 Task: Select a due date automation when advanced on, 2 days before a card is due add fields without custom field "Resume" set to a date between 1 and 7 days from now at 11:00 AM.
Action: Mouse moved to (1095, 82)
Screenshot: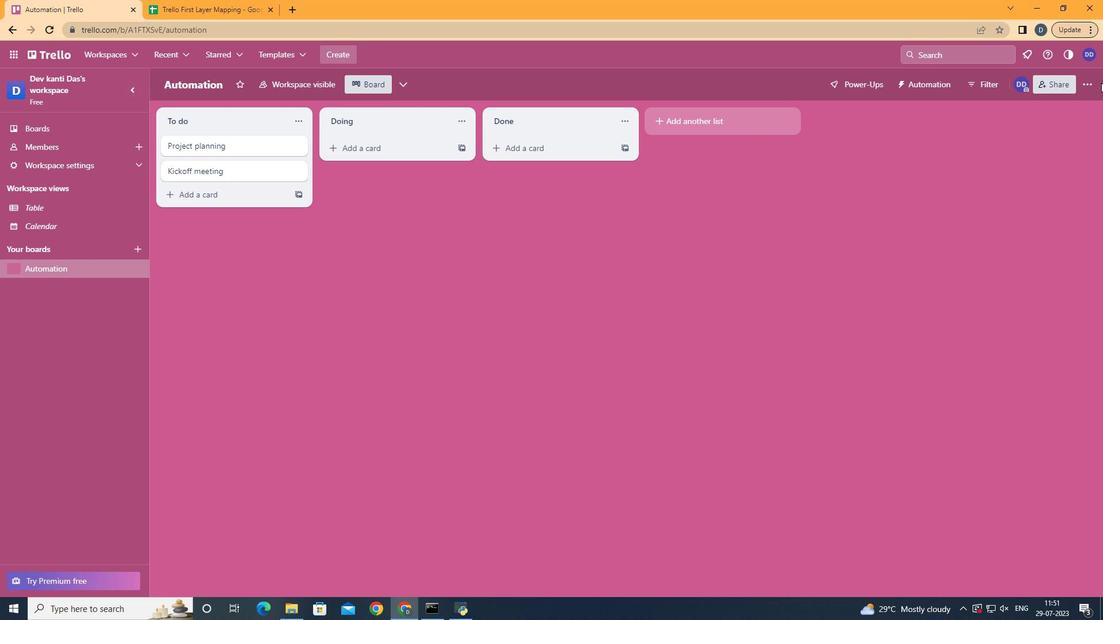 
Action: Mouse pressed left at (1095, 82)
Screenshot: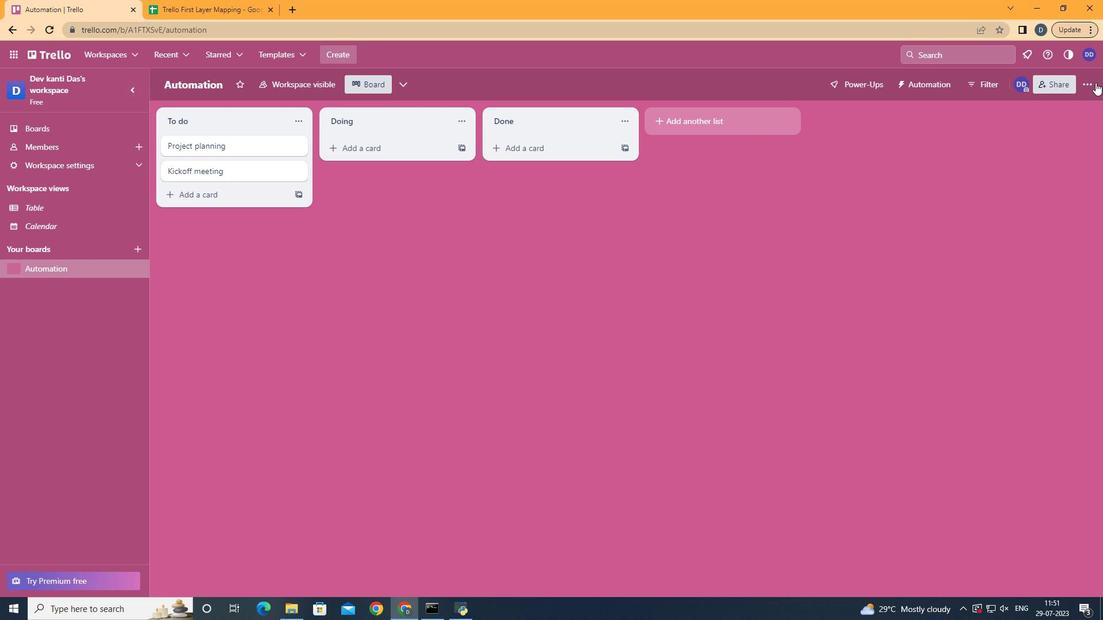 
Action: Mouse moved to (987, 240)
Screenshot: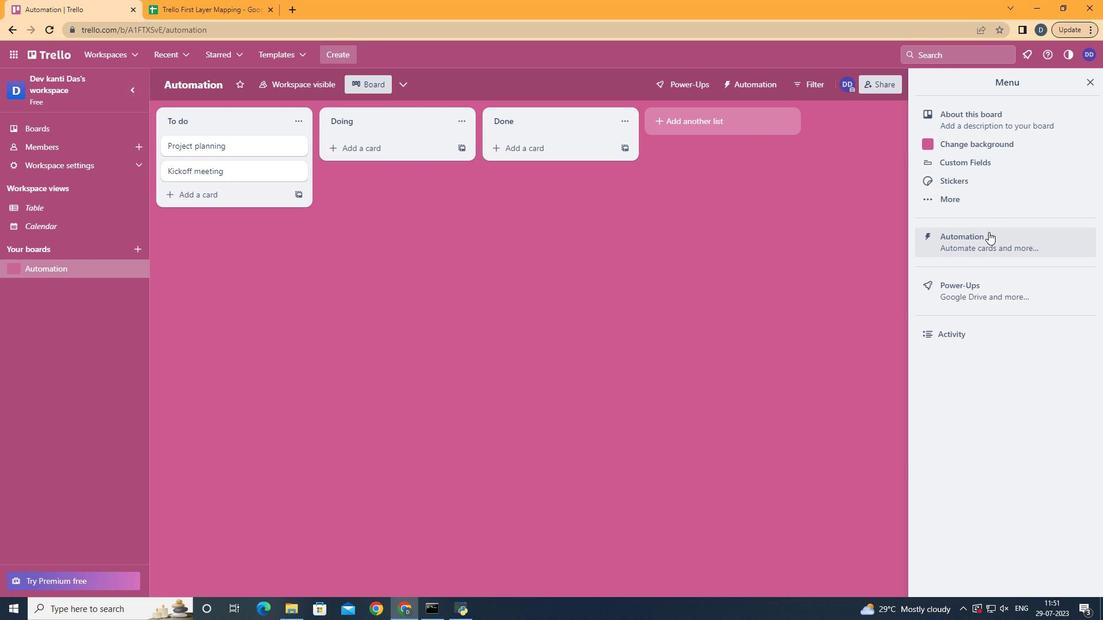
Action: Mouse pressed left at (987, 240)
Screenshot: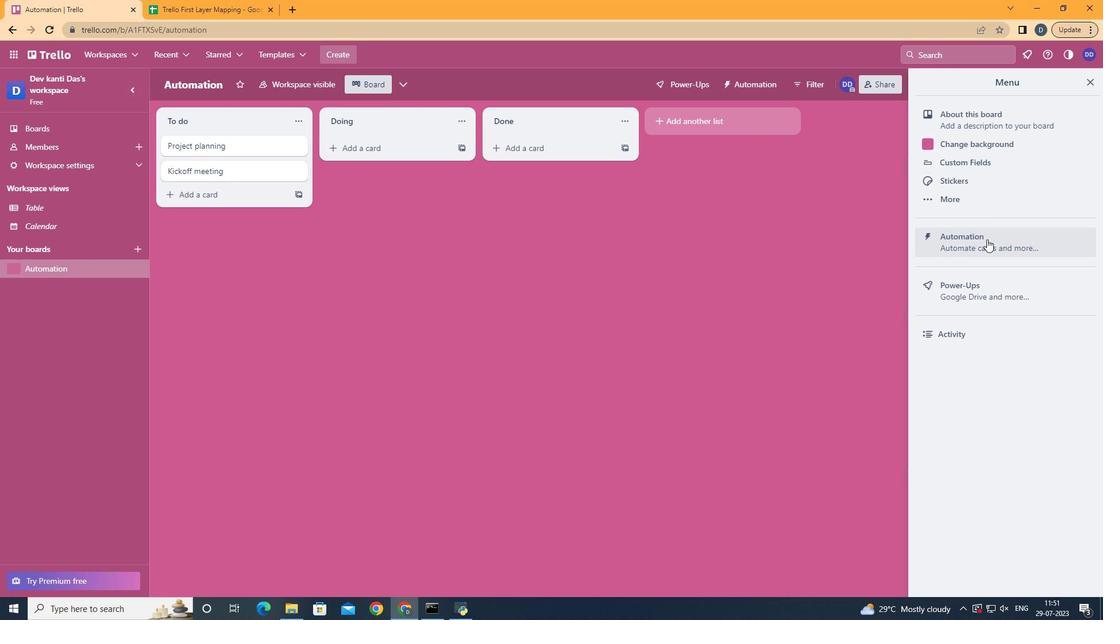 
Action: Mouse moved to (208, 237)
Screenshot: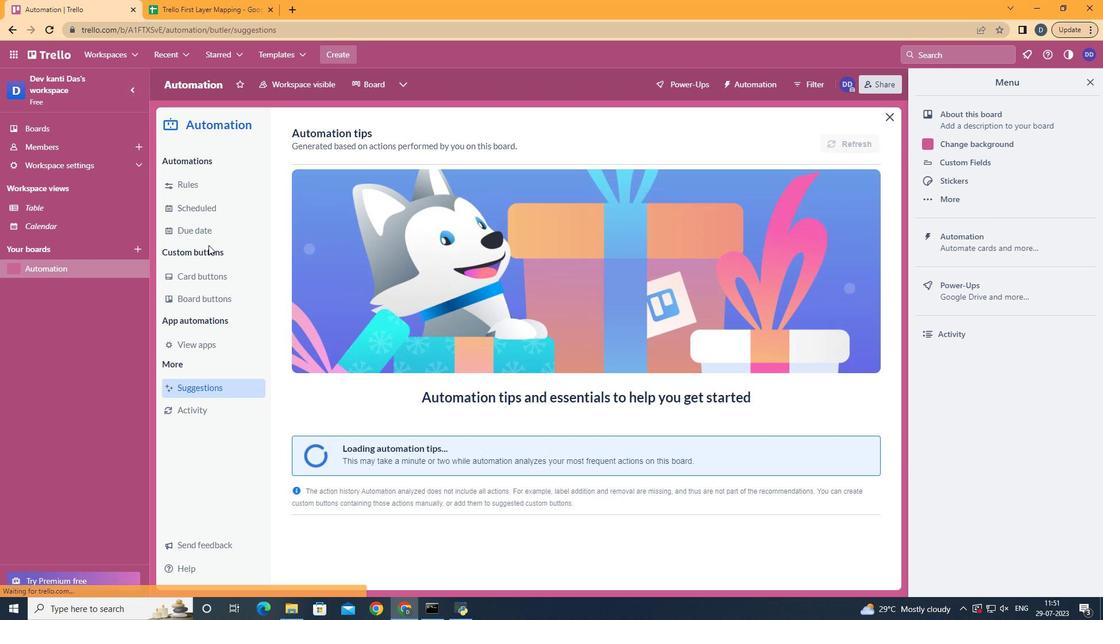 
Action: Mouse pressed left at (208, 237)
Screenshot: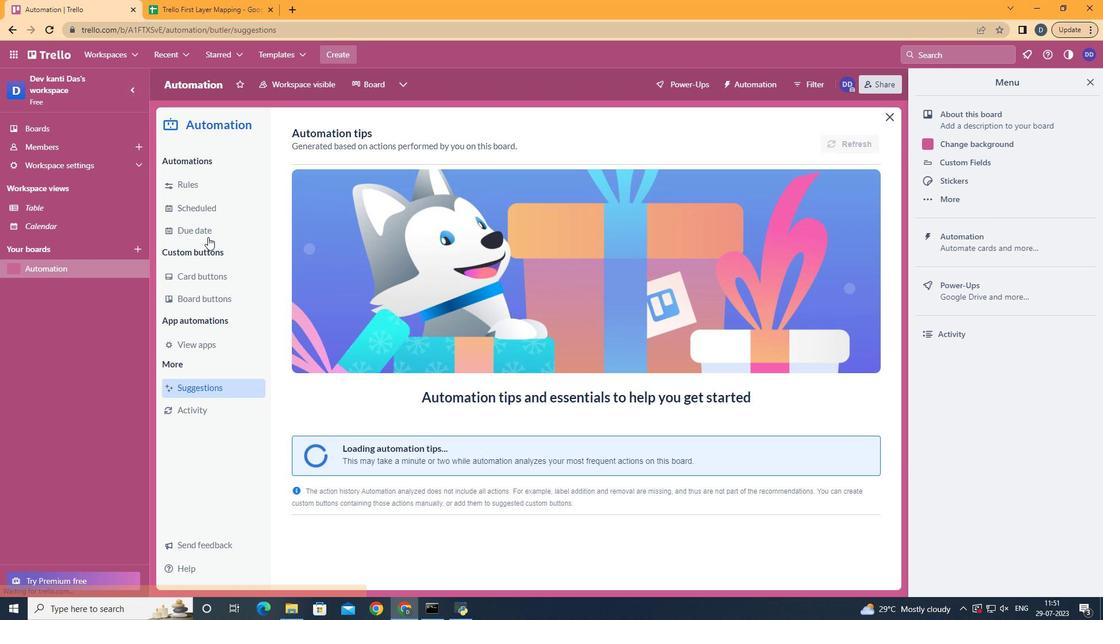 
Action: Mouse moved to (814, 137)
Screenshot: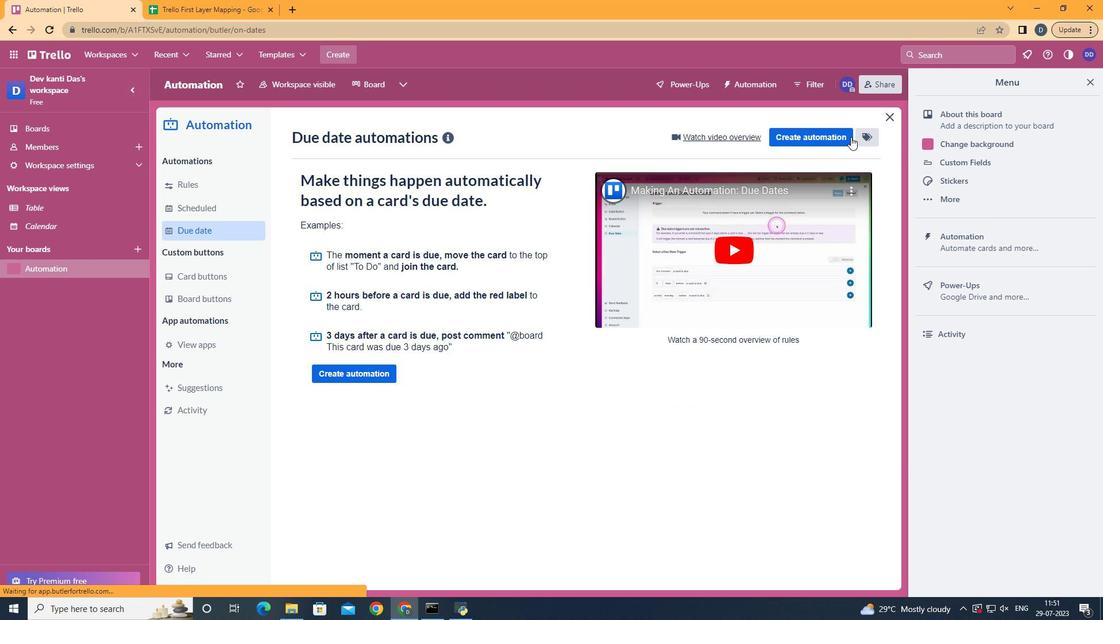 
Action: Mouse pressed left at (814, 137)
Screenshot: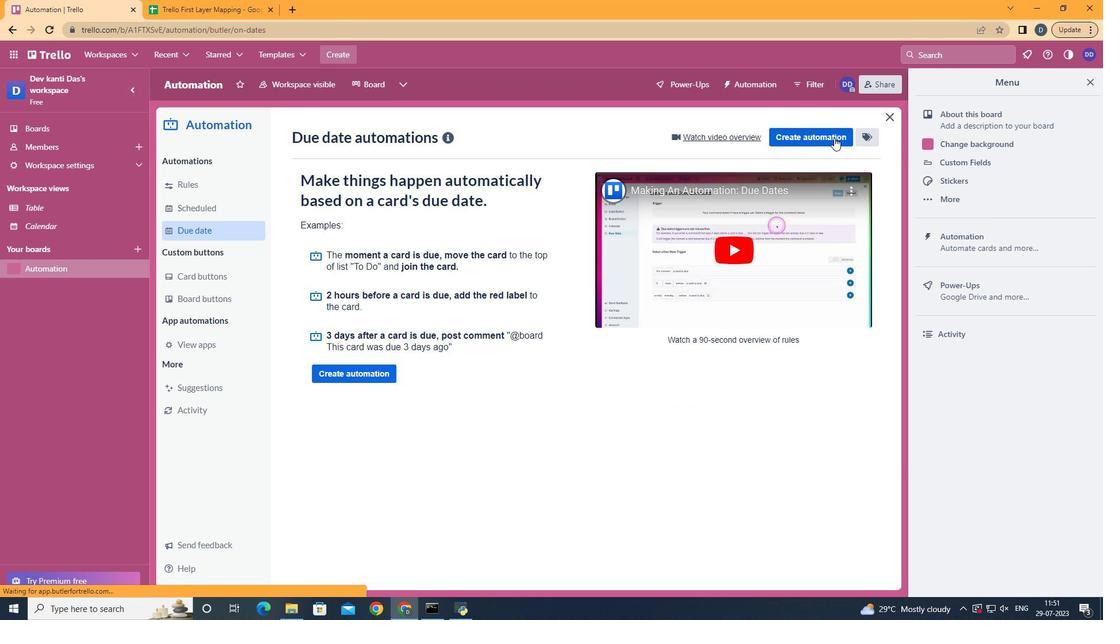 
Action: Mouse moved to (601, 248)
Screenshot: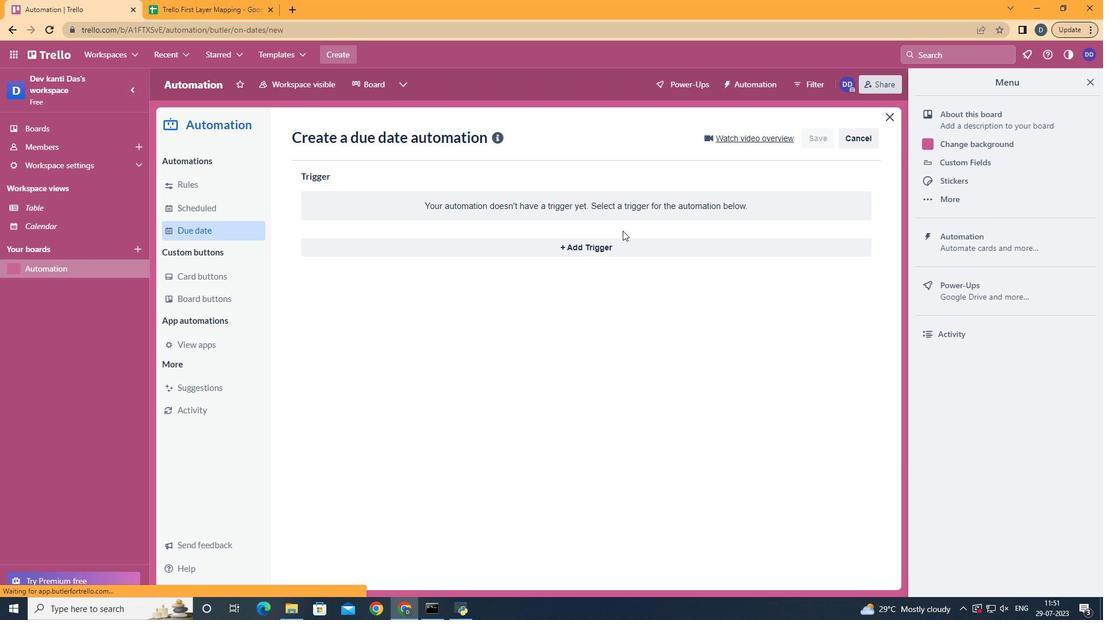
Action: Mouse pressed left at (601, 248)
Screenshot: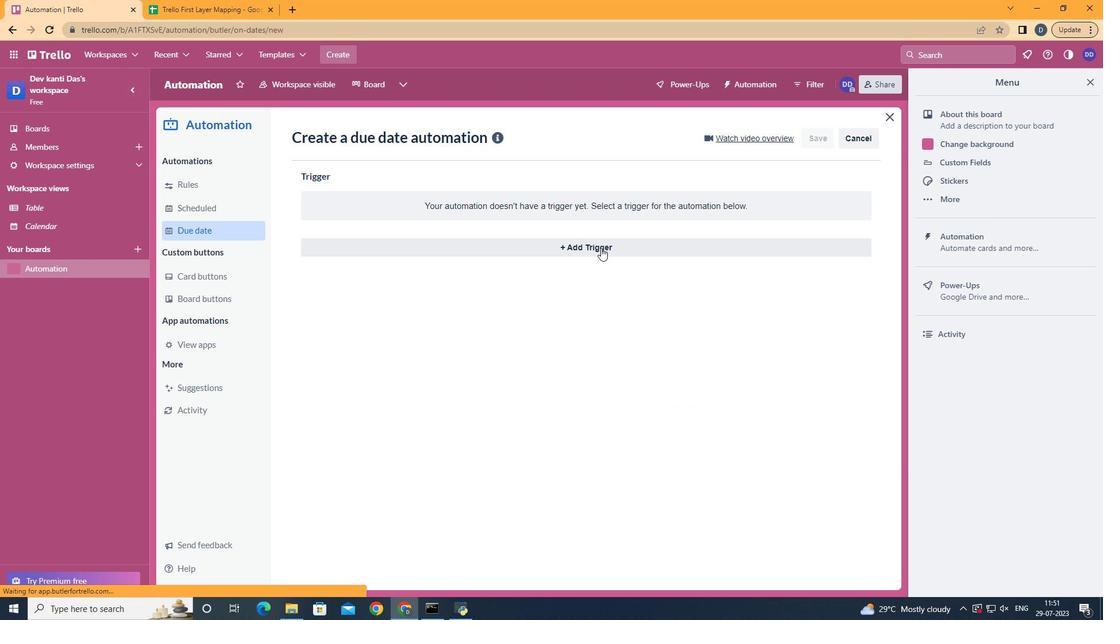 
Action: Mouse moved to (453, 422)
Screenshot: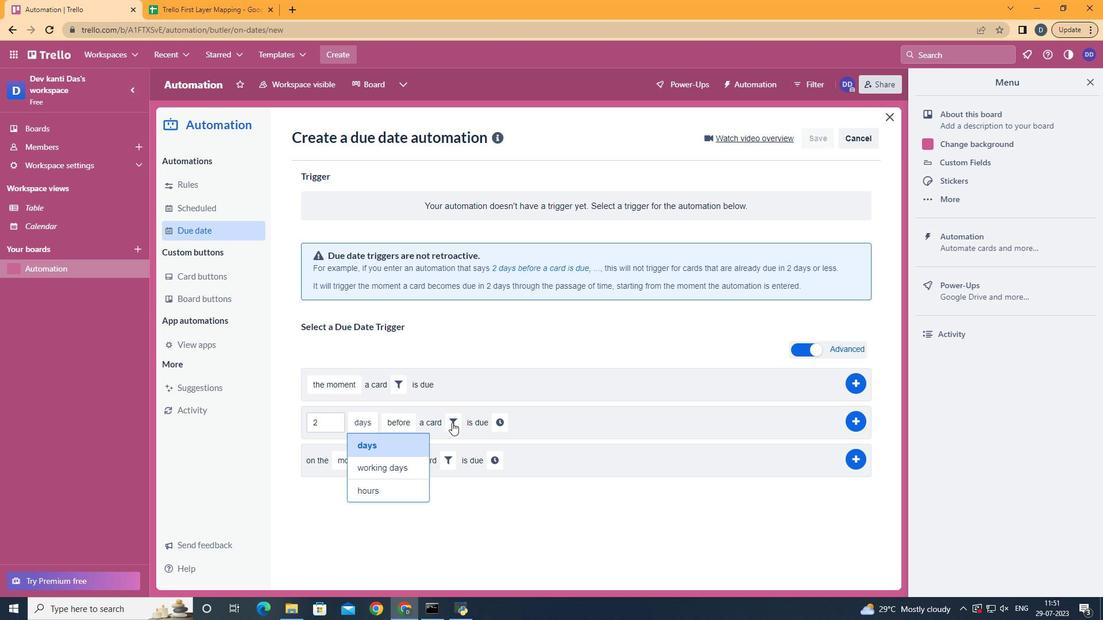 
Action: Mouse pressed left at (453, 422)
Screenshot: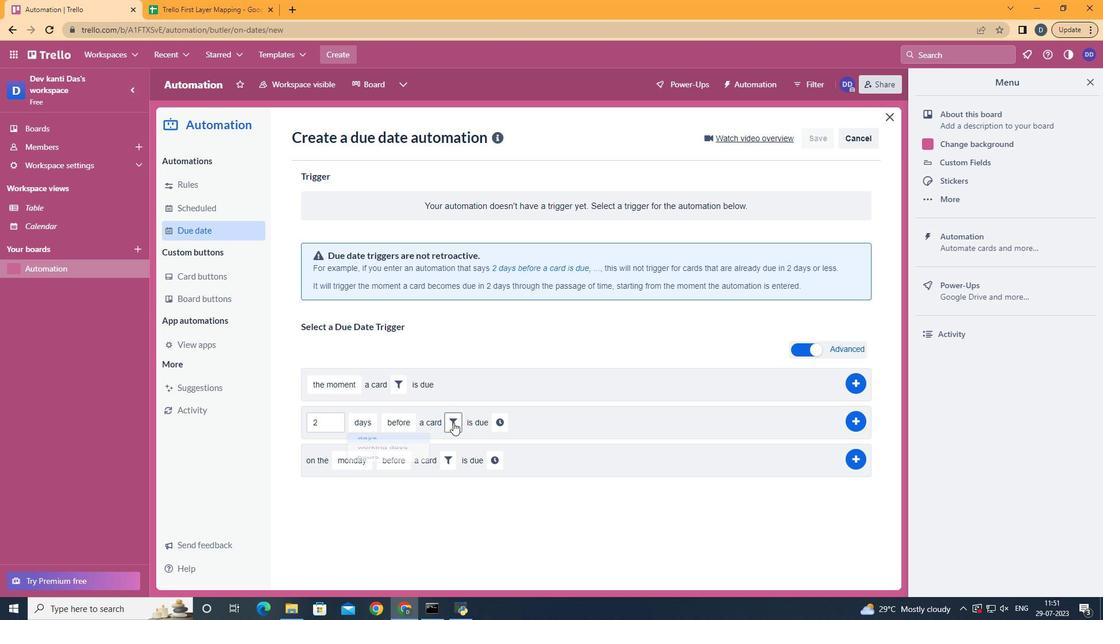 
Action: Mouse moved to (645, 470)
Screenshot: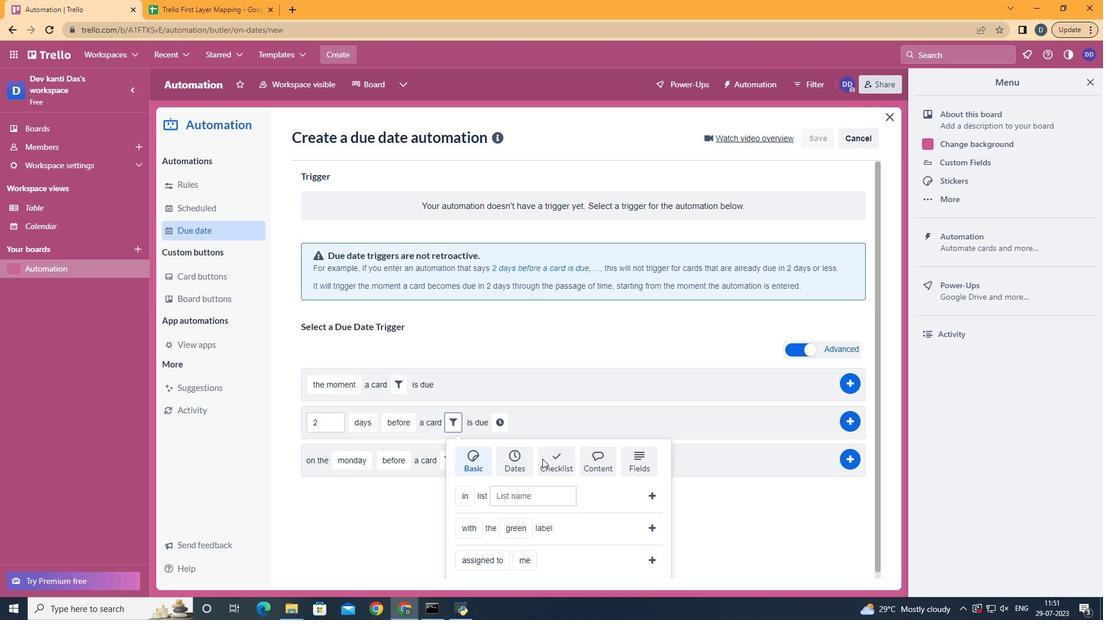 
Action: Mouse pressed left at (645, 470)
Screenshot: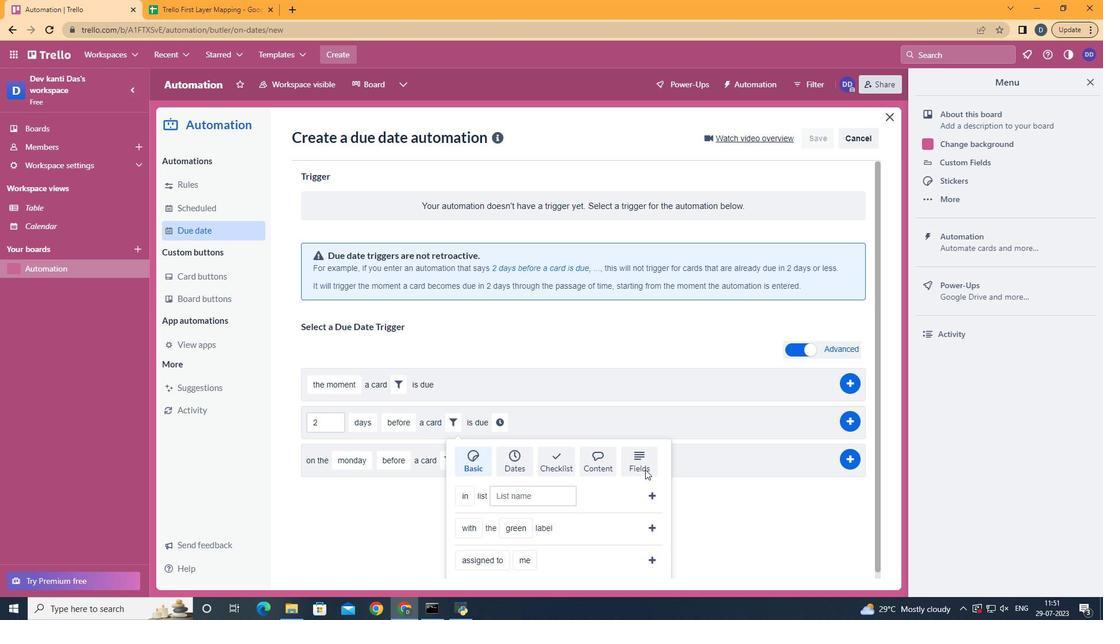 
Action: Mouse scrolled (645, 469) with delta (0, 0)
Screenshot: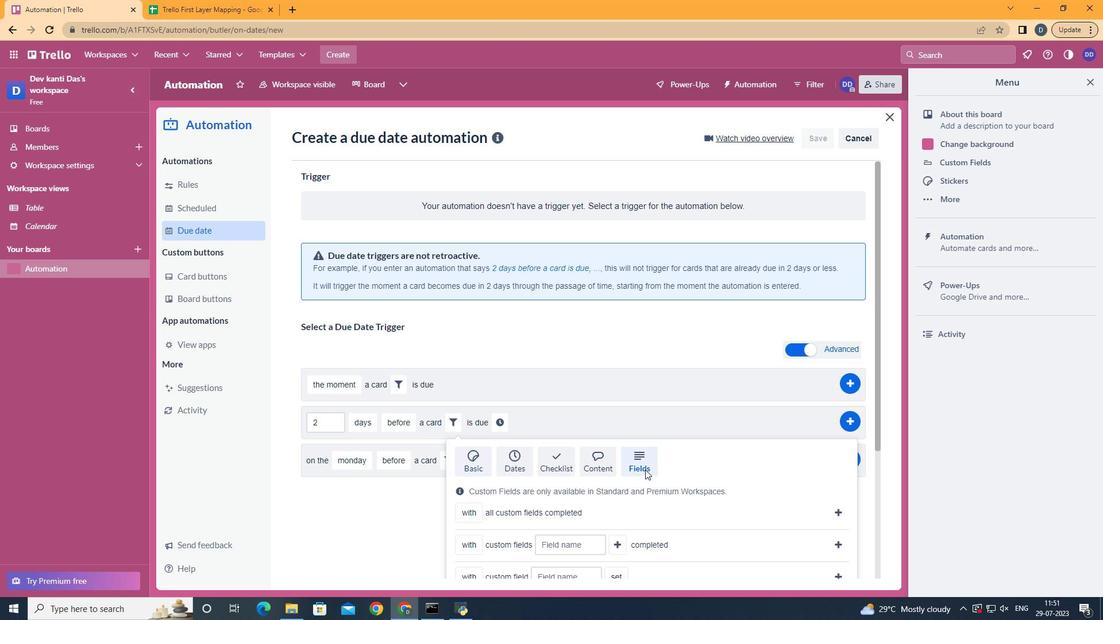 
Action: Mouse scrolled (645, 469) with delta (0, 0)
Screenshot: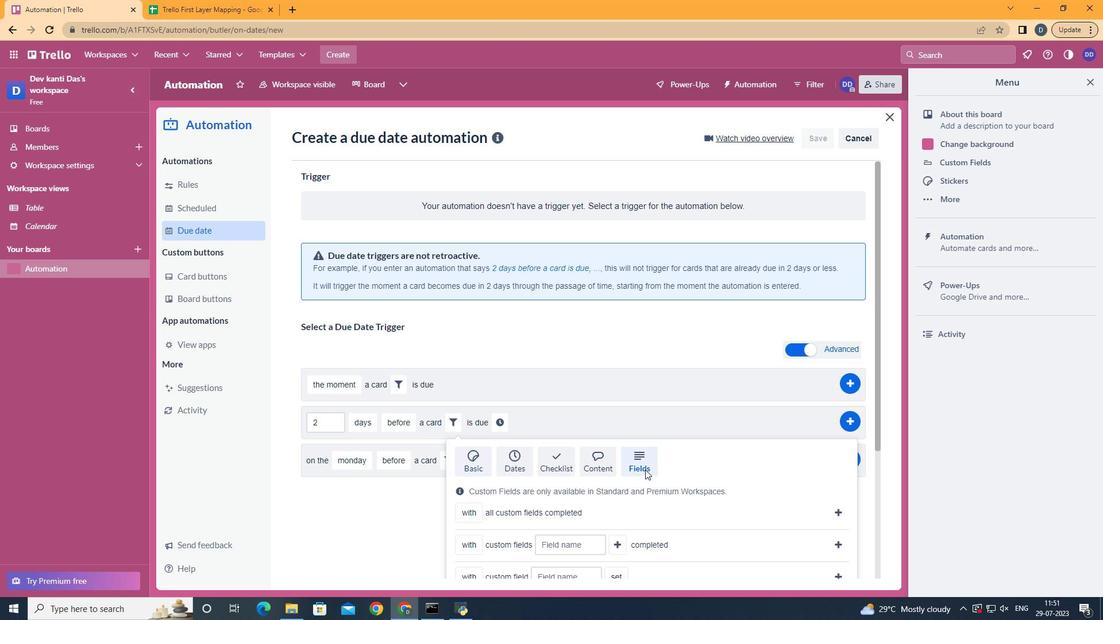 
Action: Mouse scrolled (645, 469) with delta (0, 0)
Screenshot: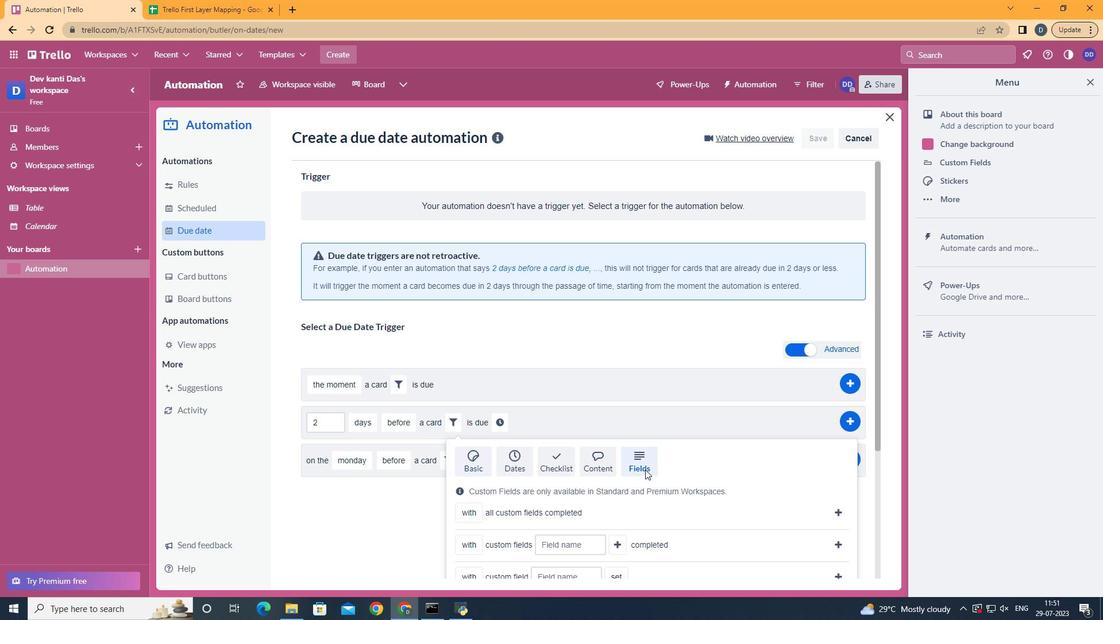 
Action: Mouse scrolled (645, 469) with delta (0, 0)
Screenshot: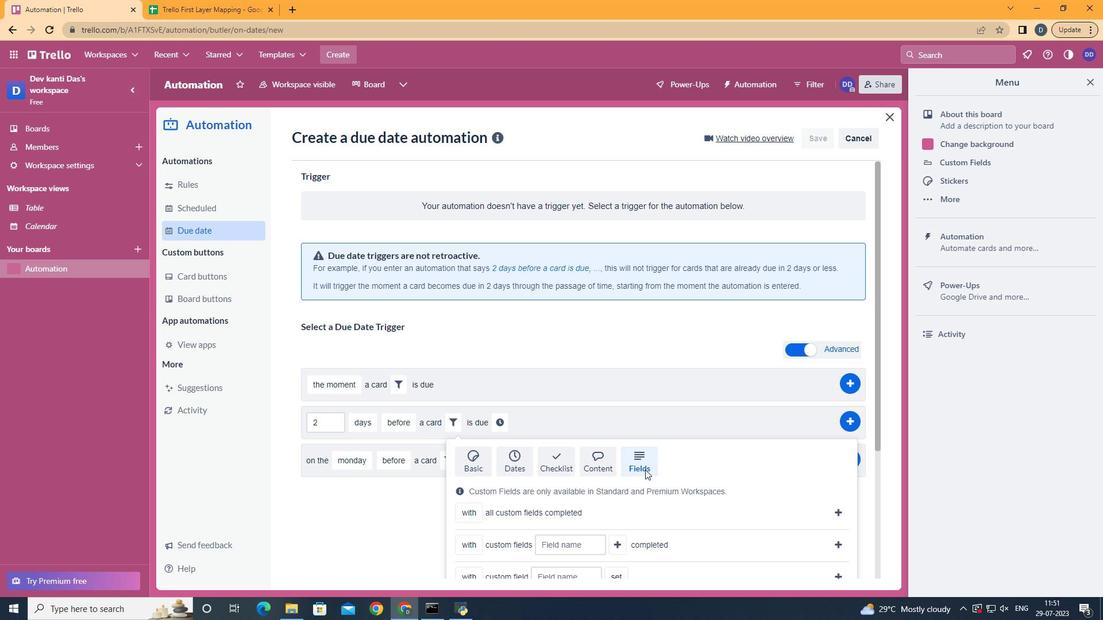 
Action: Mouse scrolled (645, 469) with delta (0, 0)
Screenshot: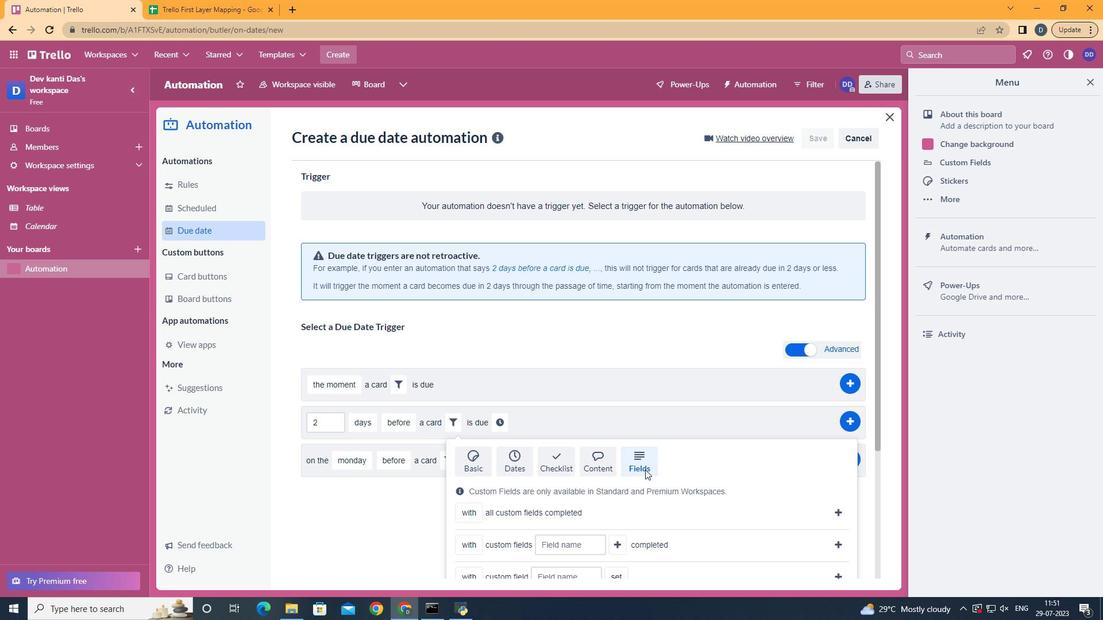 
Action: Mouse scrolled (645, 469) with delta (0, 0)
Screenshot: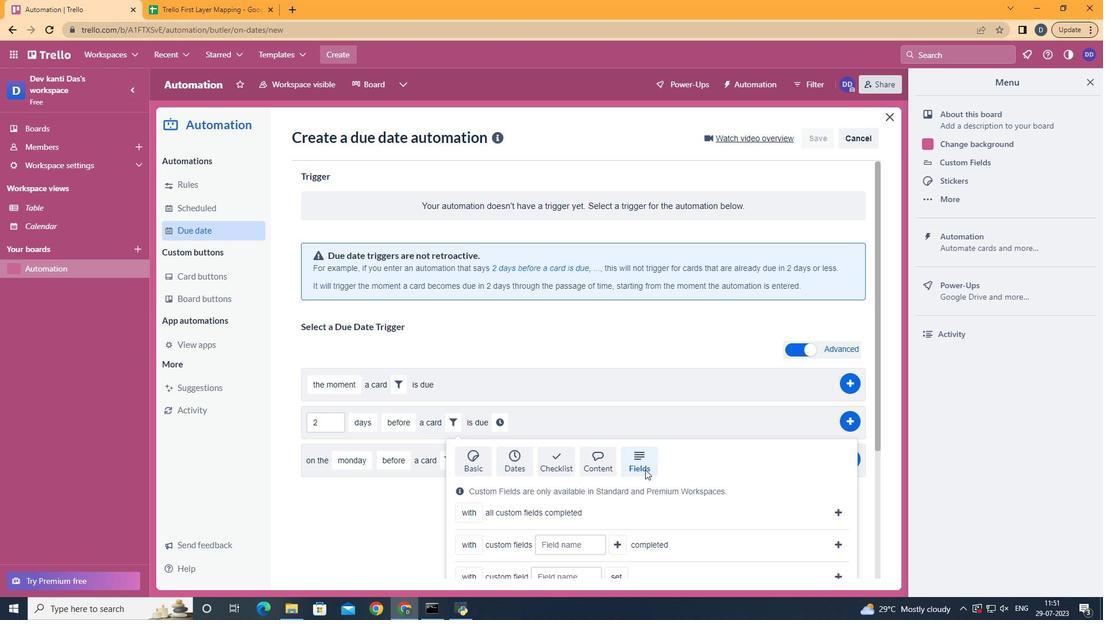 
Action: Mouse moved to (481, 536)
Screenshot: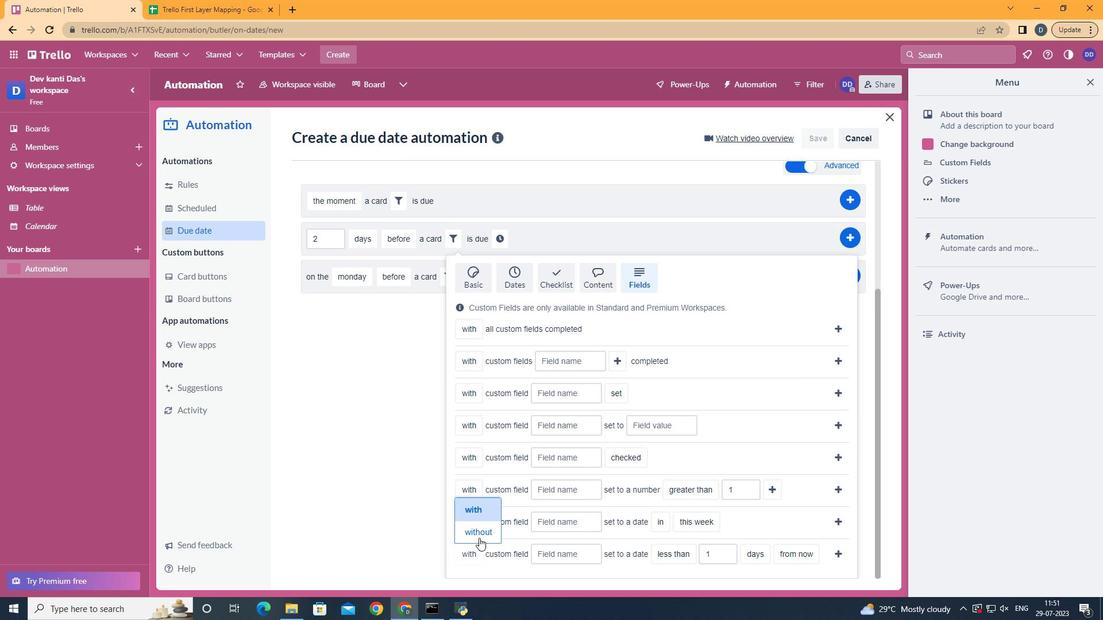 
Action: Mouse pressed left at (481, 536)
Screenshot: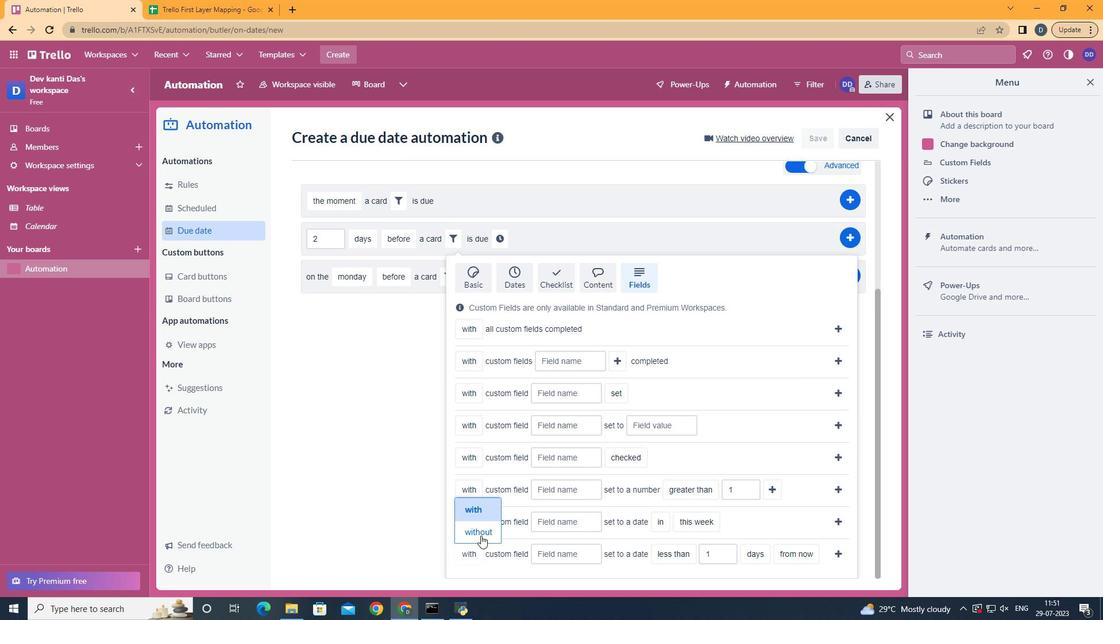 
Action: Mouse moved to (568, 555)
Screenshot: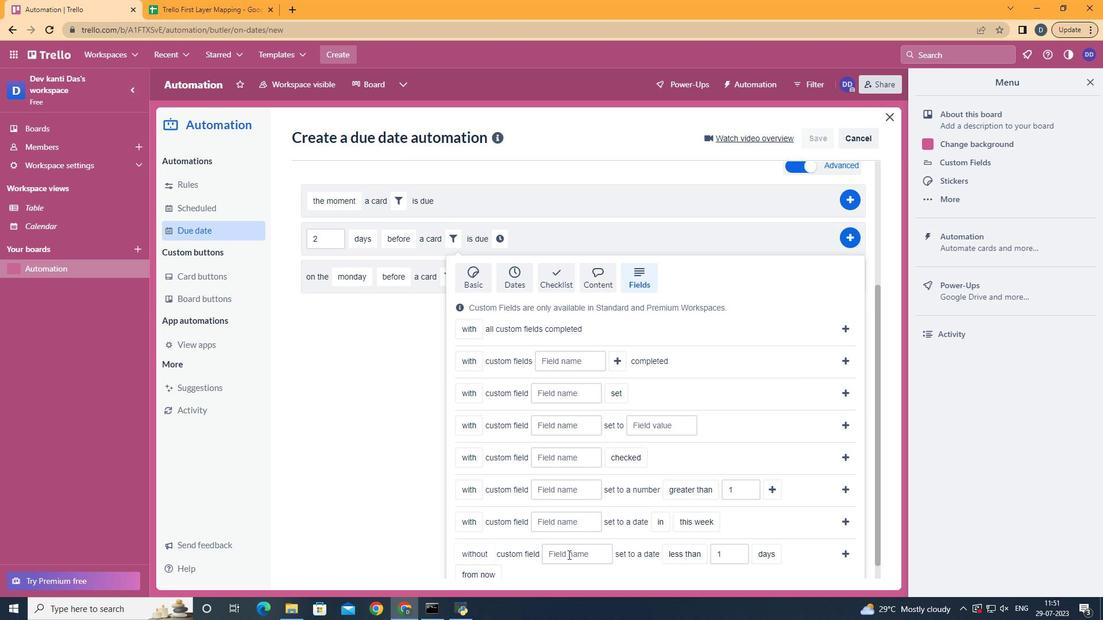 
Action: Mouse pressed left at (568, 555)
Screenshot: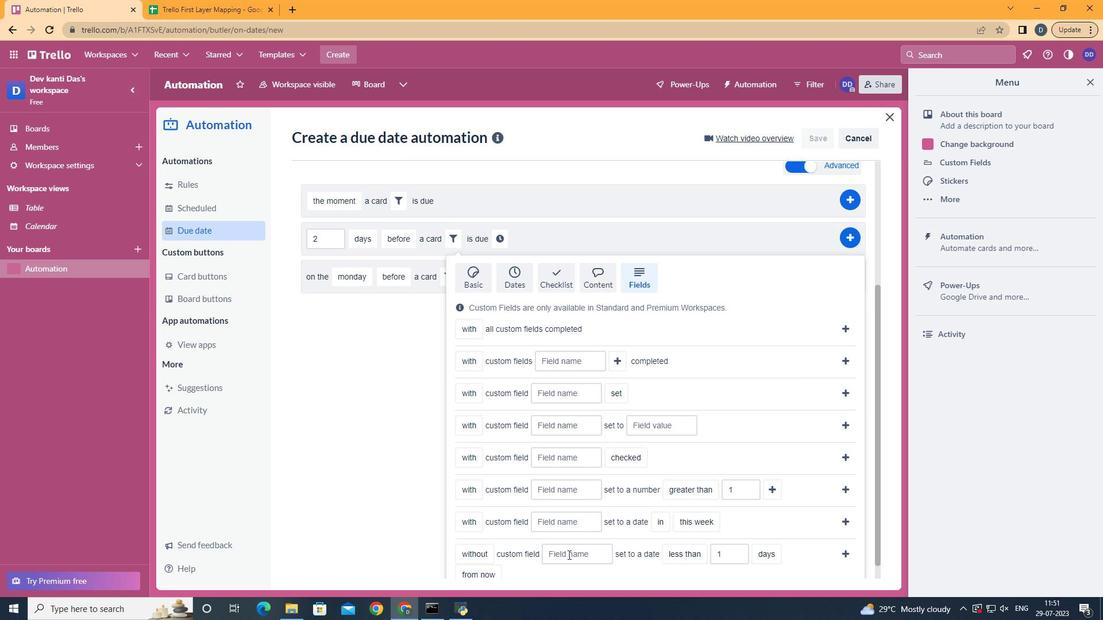 
Action: Key pressed <Key.shift>Resume
Screenshot: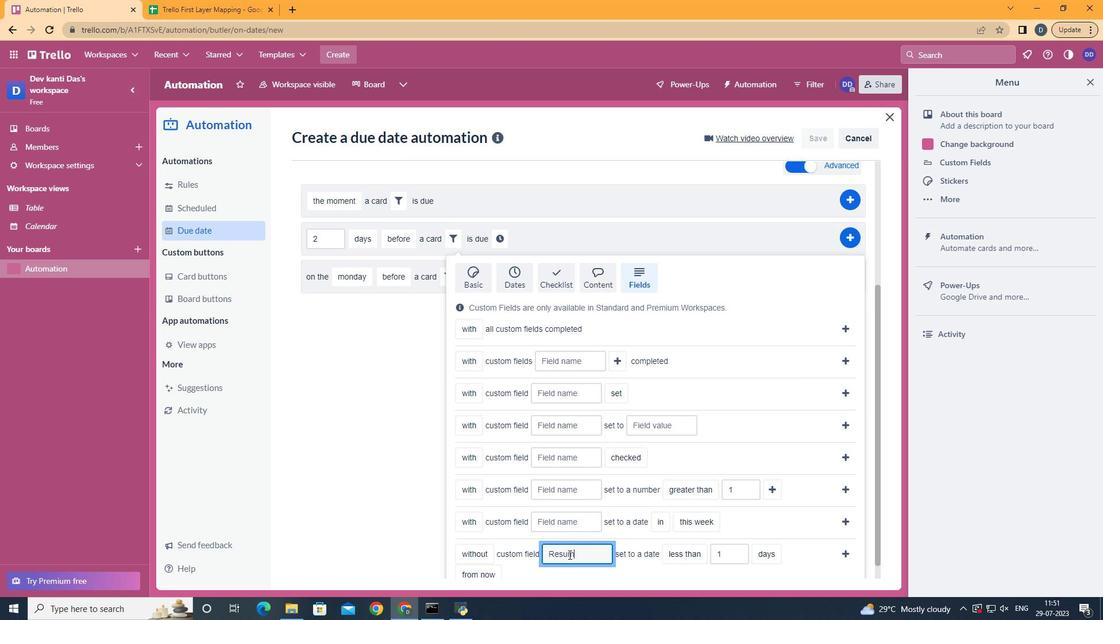 
Action: Mouse scrolled (568, 554) with delta (0, 0)
Screenshot: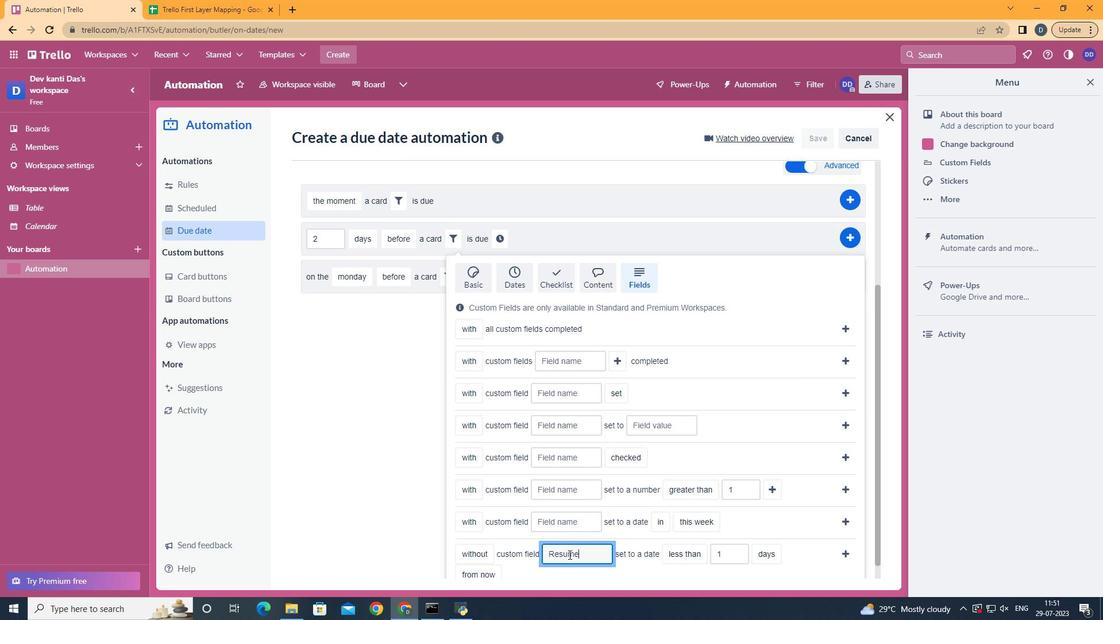 
Action: Mouse scrolled (568, 554) with delta (0, 0)
Screenshot: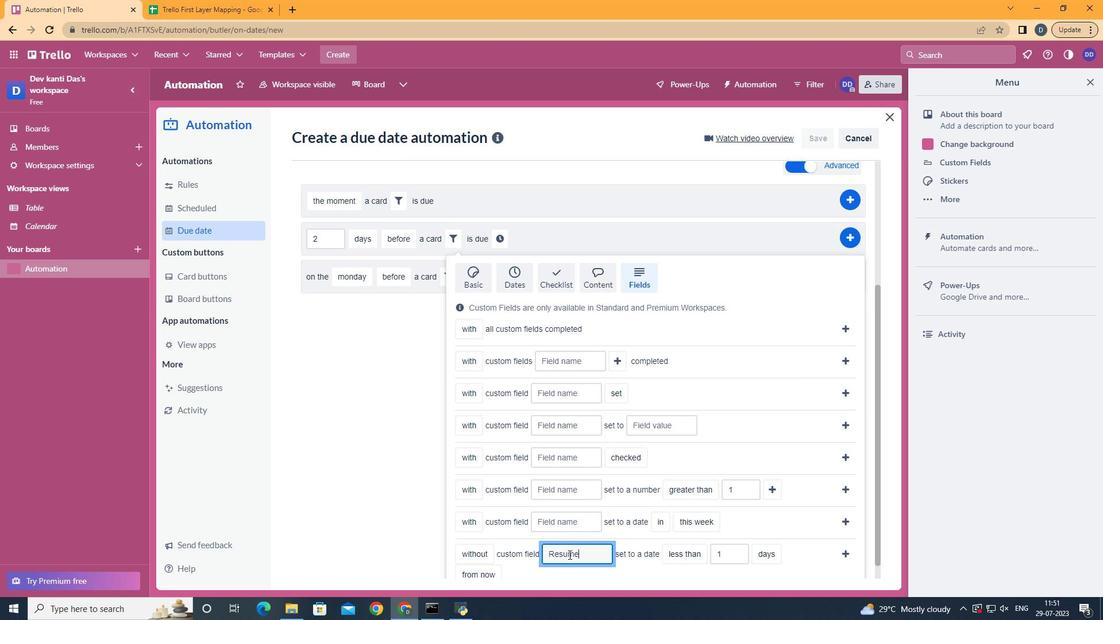 
Action: Mouse scrolled (568, 554) with delta (0, 0)
Screenshot: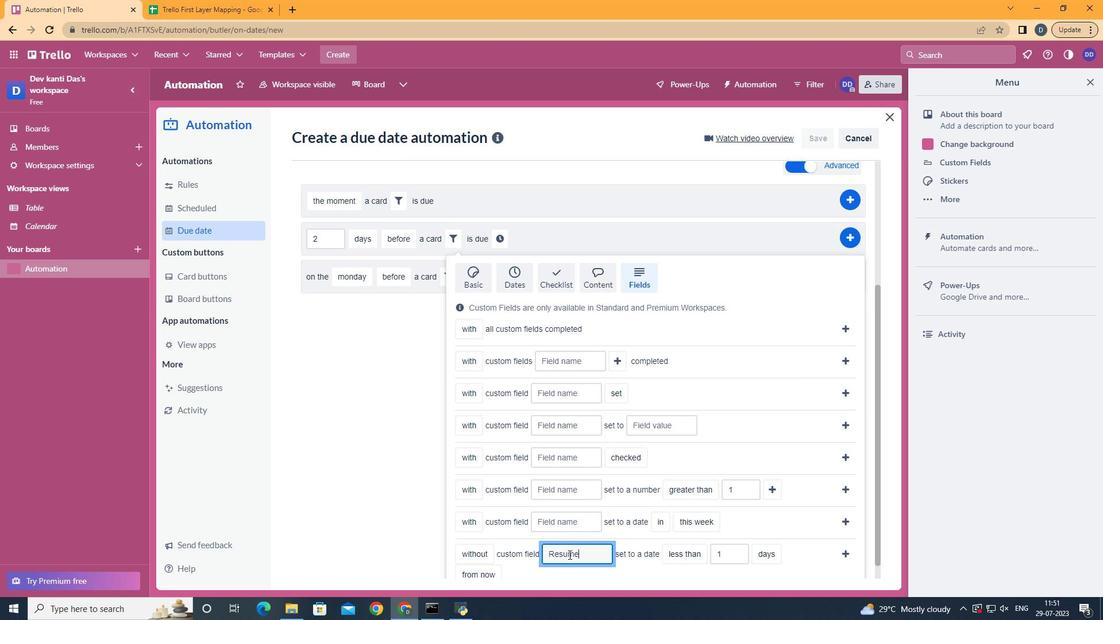 
Action: Mouse scrolled (568, 554) with delta (0, 0)
Screenshot: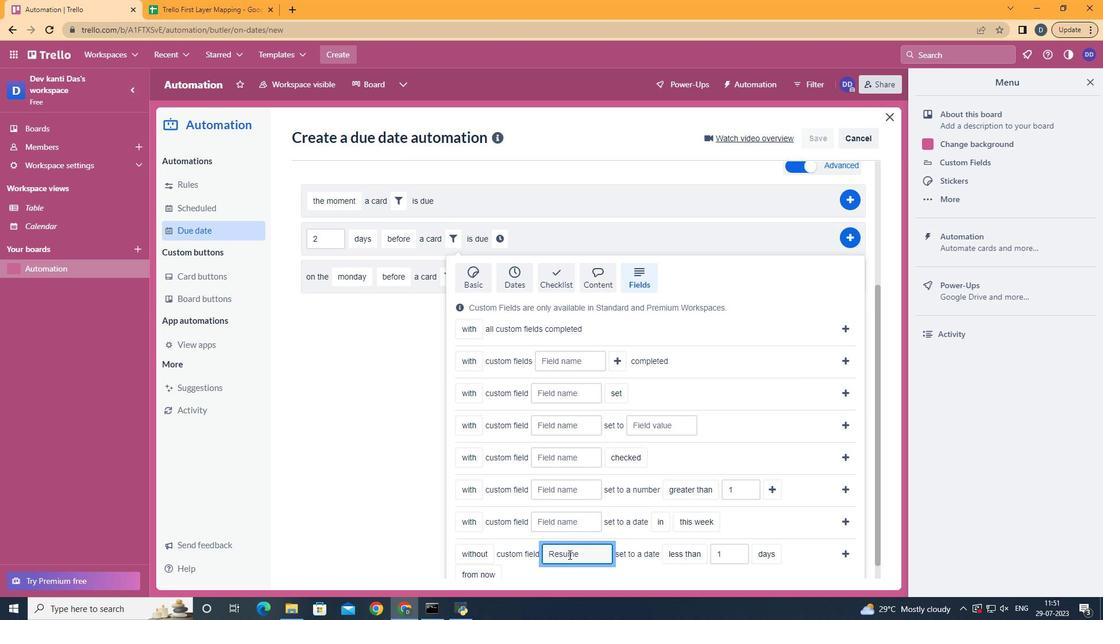 
Action: Mouse moved to (676, 518)
Screenshot: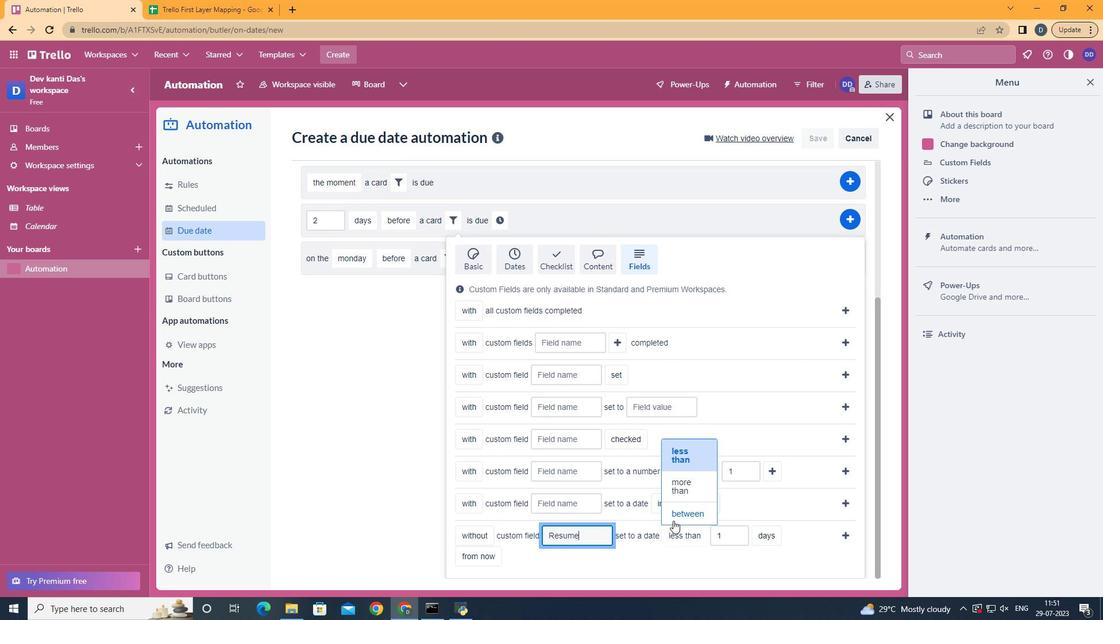 
Action: Mouse pressed left at (676, 518)
Screenshot: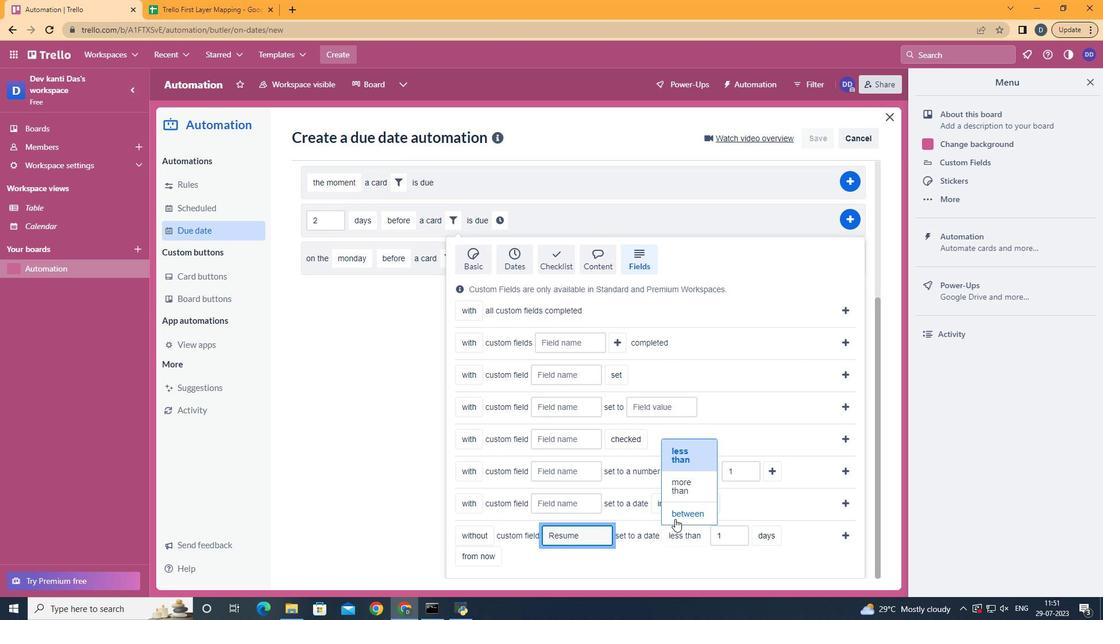 
Action: Mouse moved to (482, 513)
Screenshot: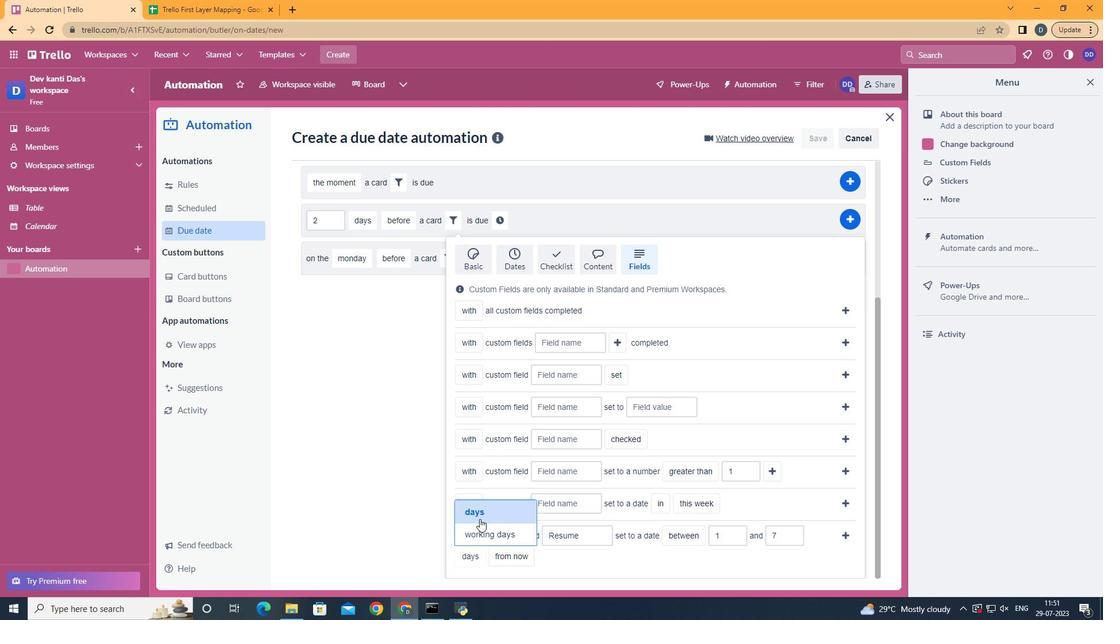 
Action: Mouse pressed left at (482, 513)
Screenshot: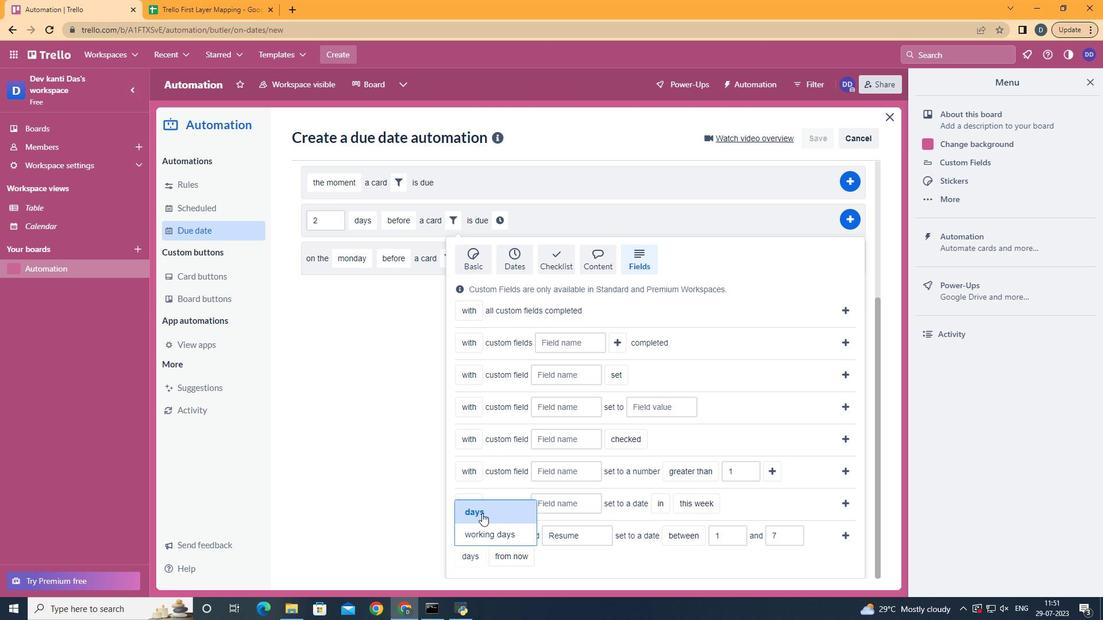 
Action: Mouse moved to (519, 508)
Screenshot: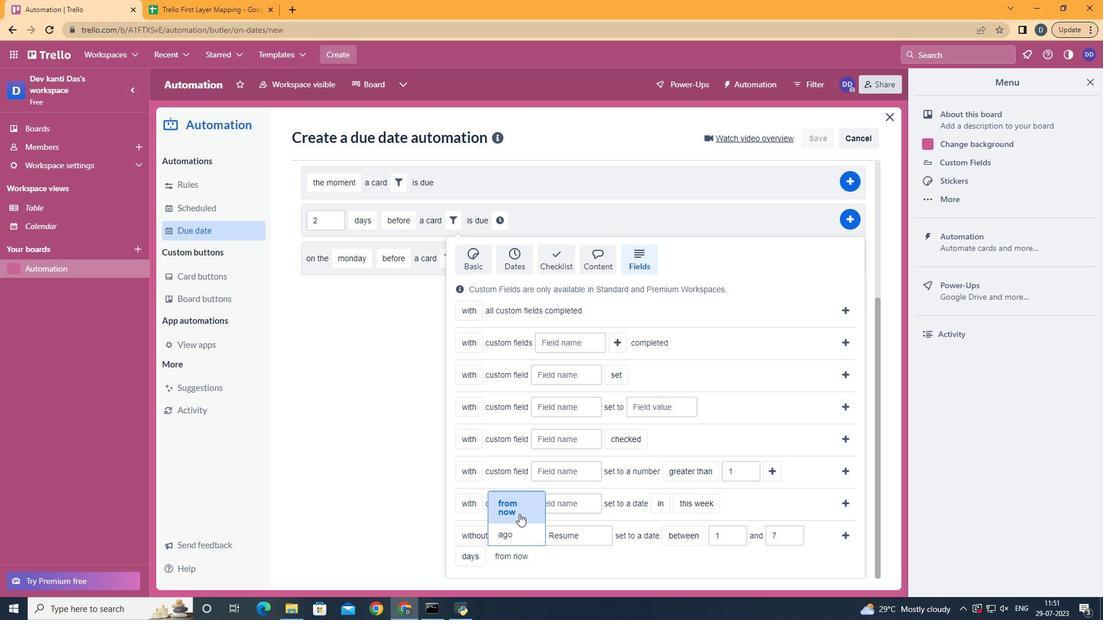 
Action: Mouse pressed left at (519, 508)
Screenshot: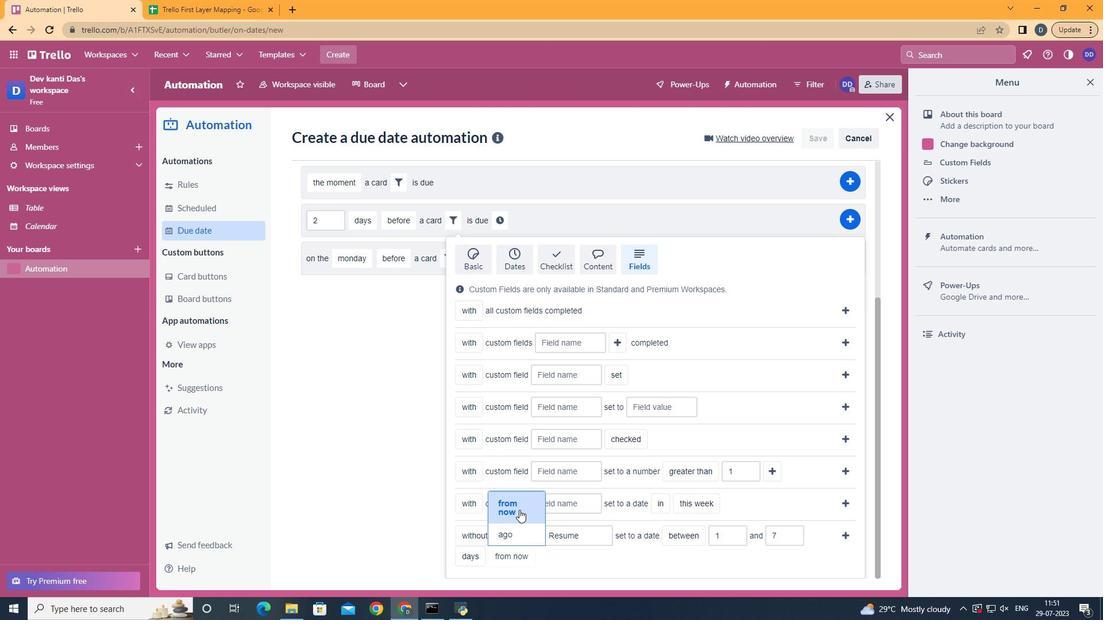 
Action: Mouse moved to (852, 535)
Screenshot: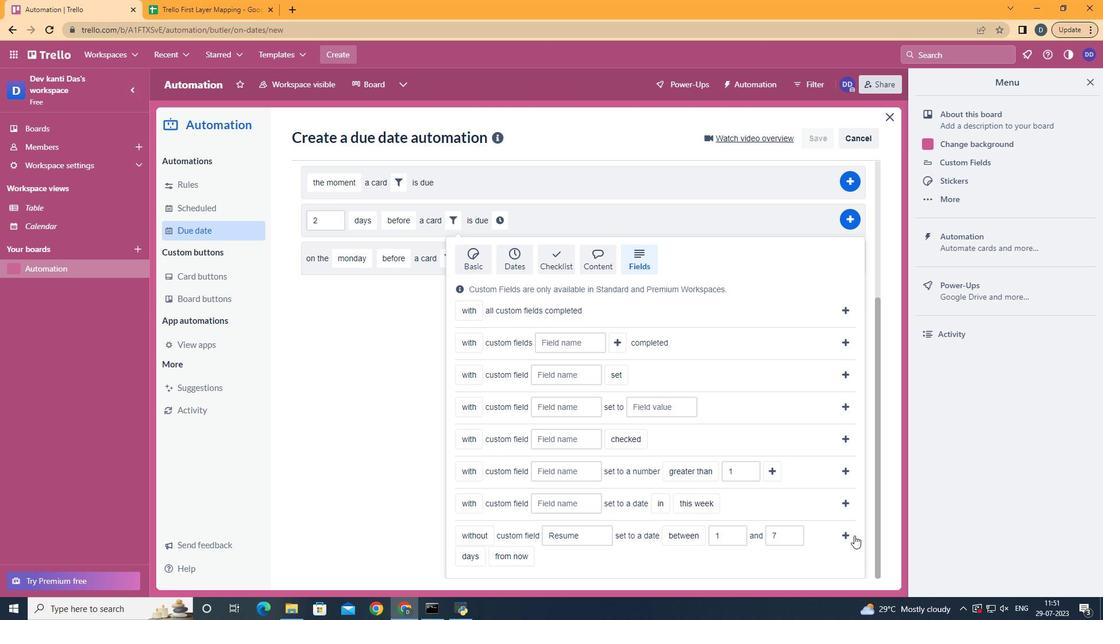 
Action: Mouse pressed left at (852, 535)
Screenshot: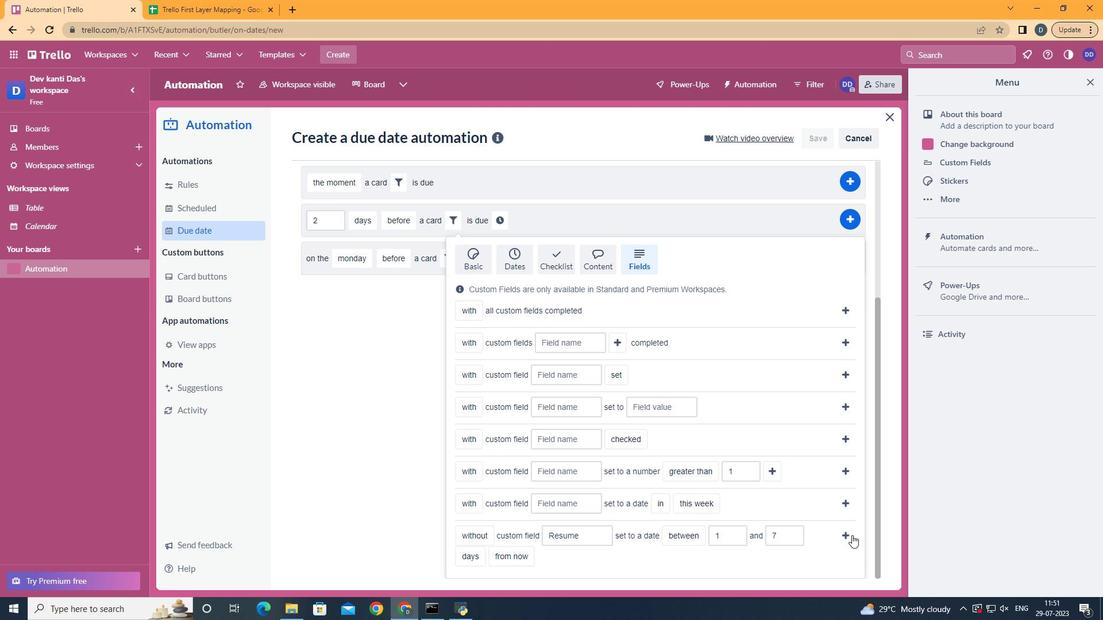 
Action: Mouse moved to (806, 426)
Screenshot: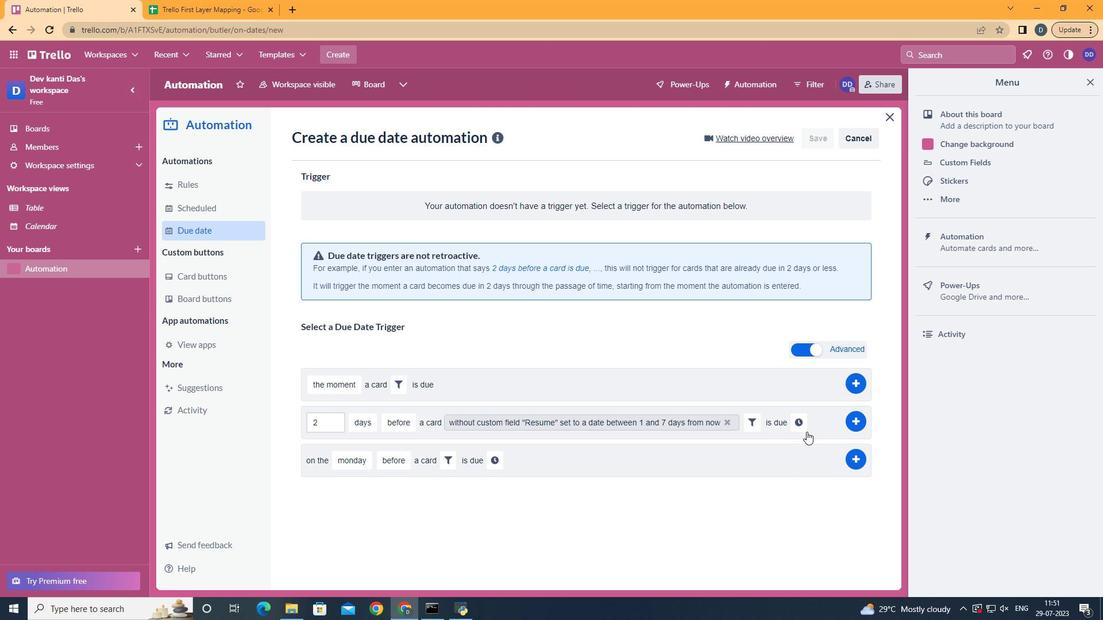 
Action: Mouse pressed left at (806, 426)
Screenshot: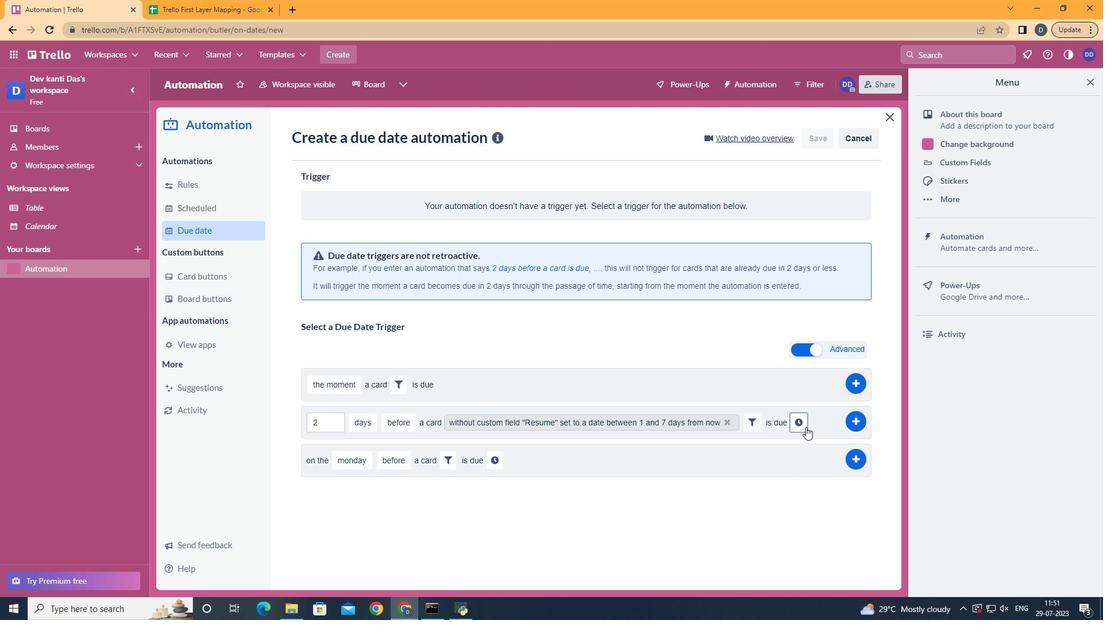 
Action: Mouse moved to (381, 455)
Screenshot: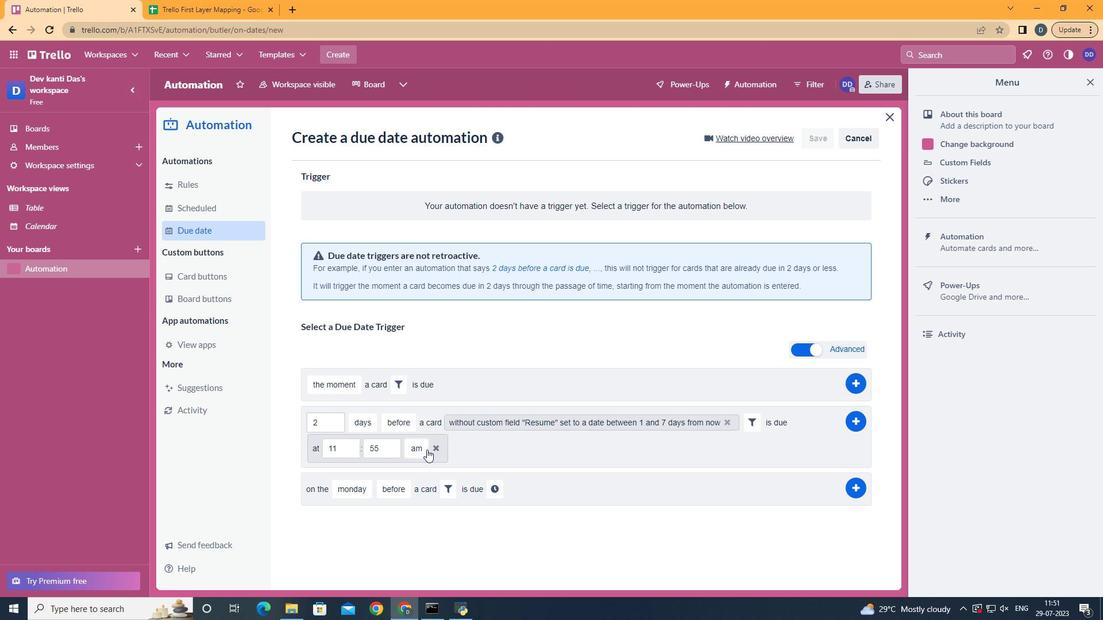 
Action: Mouse pressed left at (381, 455)
Screenshot: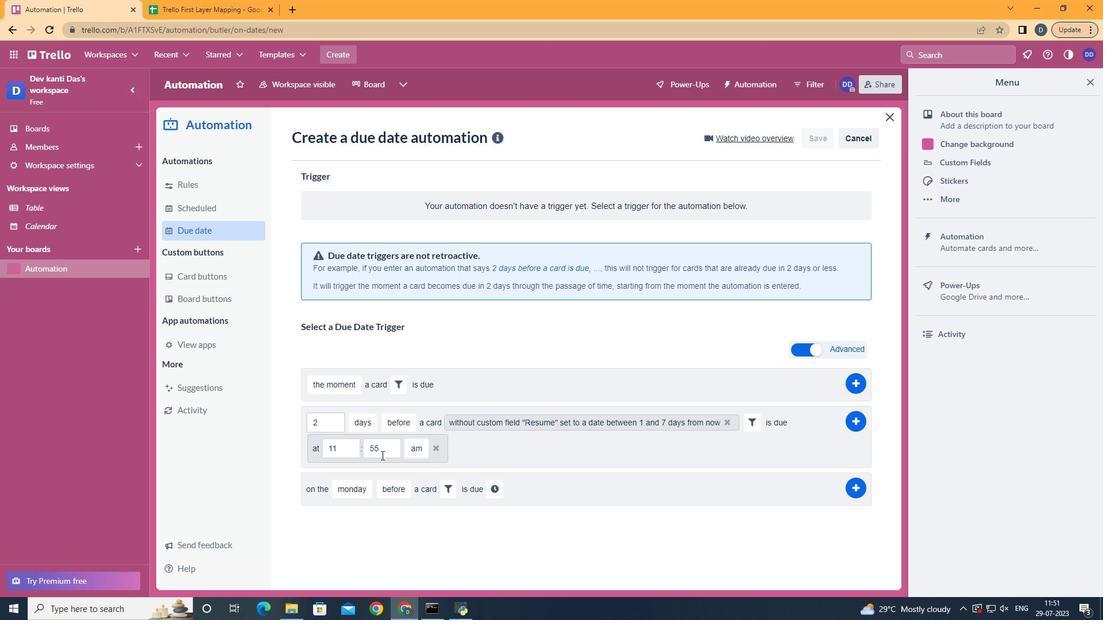 
Action: Key pressed <Key.backspace><Key.backspace>00
Screenshot: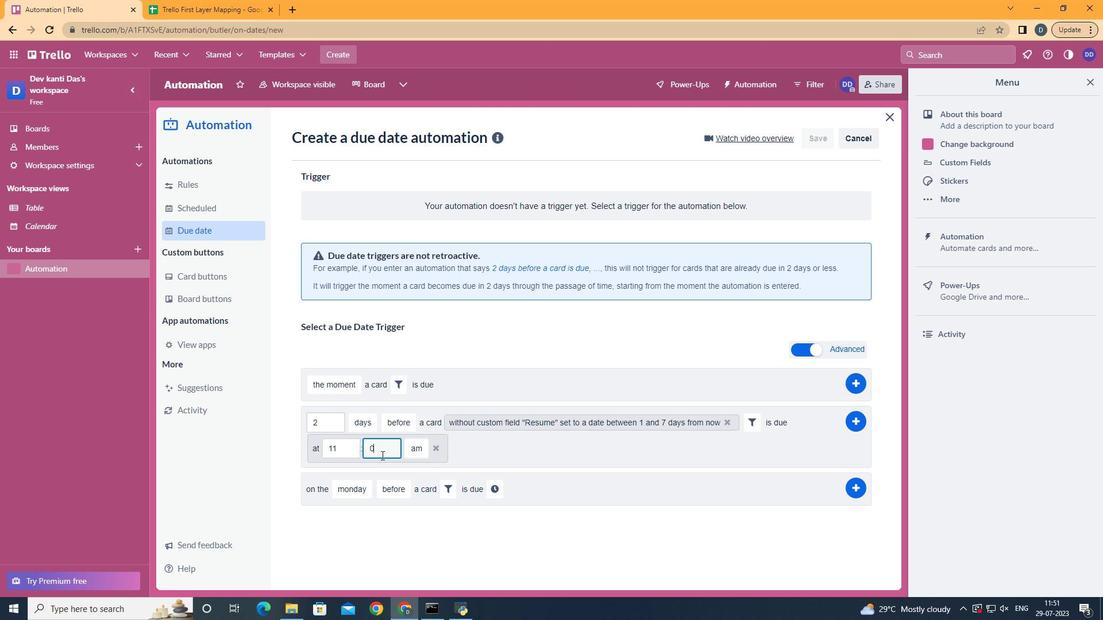 
Action: Mouse moved to (420, 472)
Screenshot: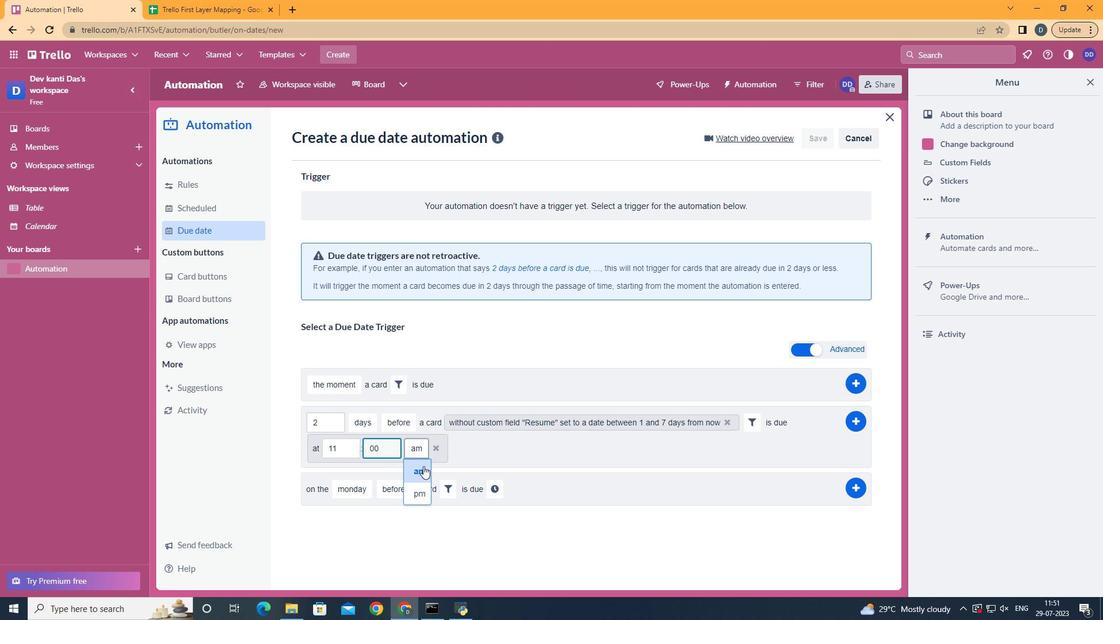 
Action: Mouse pressed left at (420, 472)
Screenshot: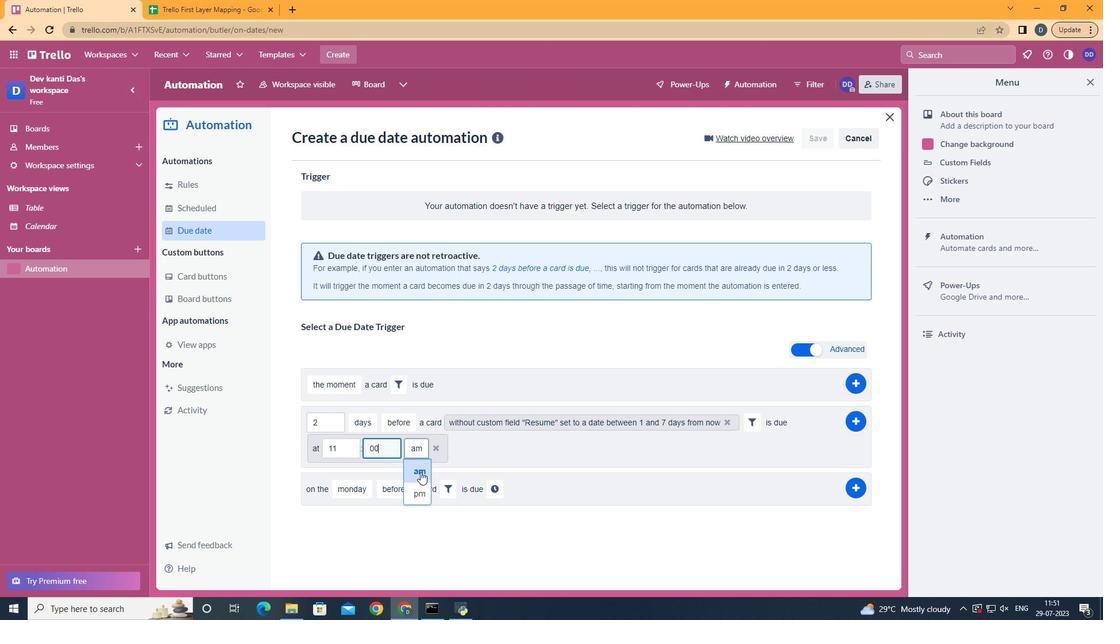 
